 Task: Sort the products by relevance.
Action: Mouse moved to (45, 344)
Screenshot: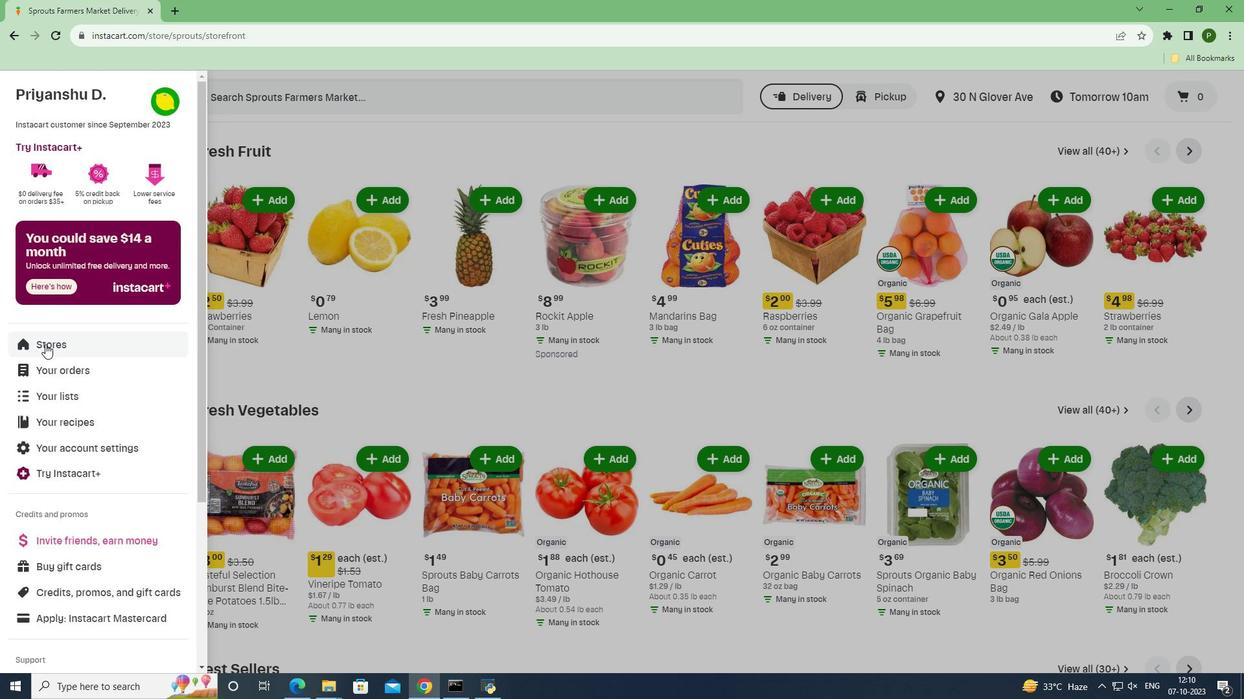 
Action: Mouse pressed left at (45, 344)
Screenshot: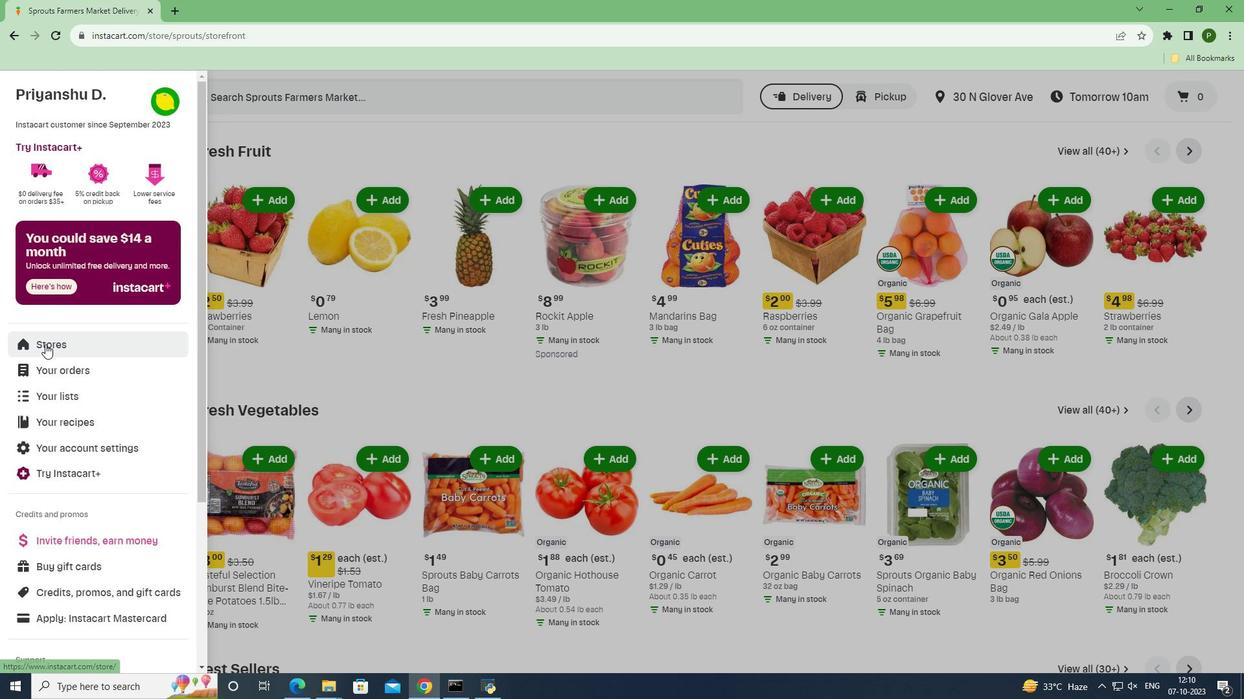
Action: Mouse moved to (301, 154)
Screenshot: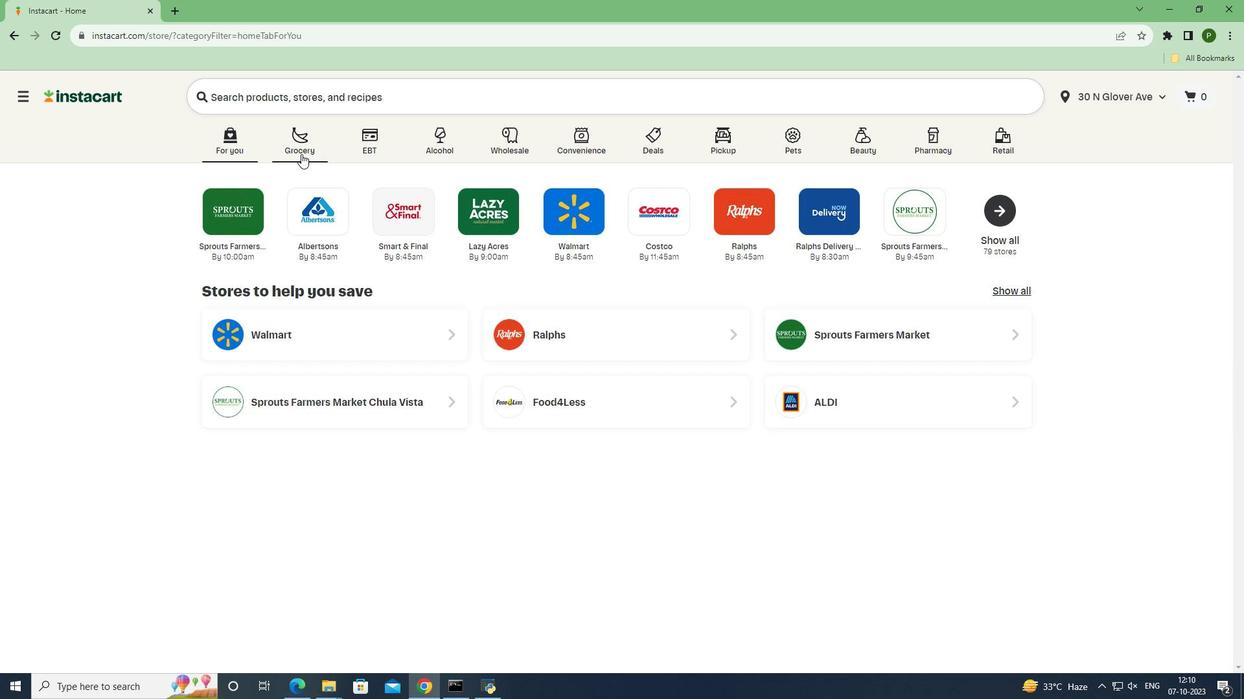 
Action: Mouse pressed left at (301, 154)
Screenshot: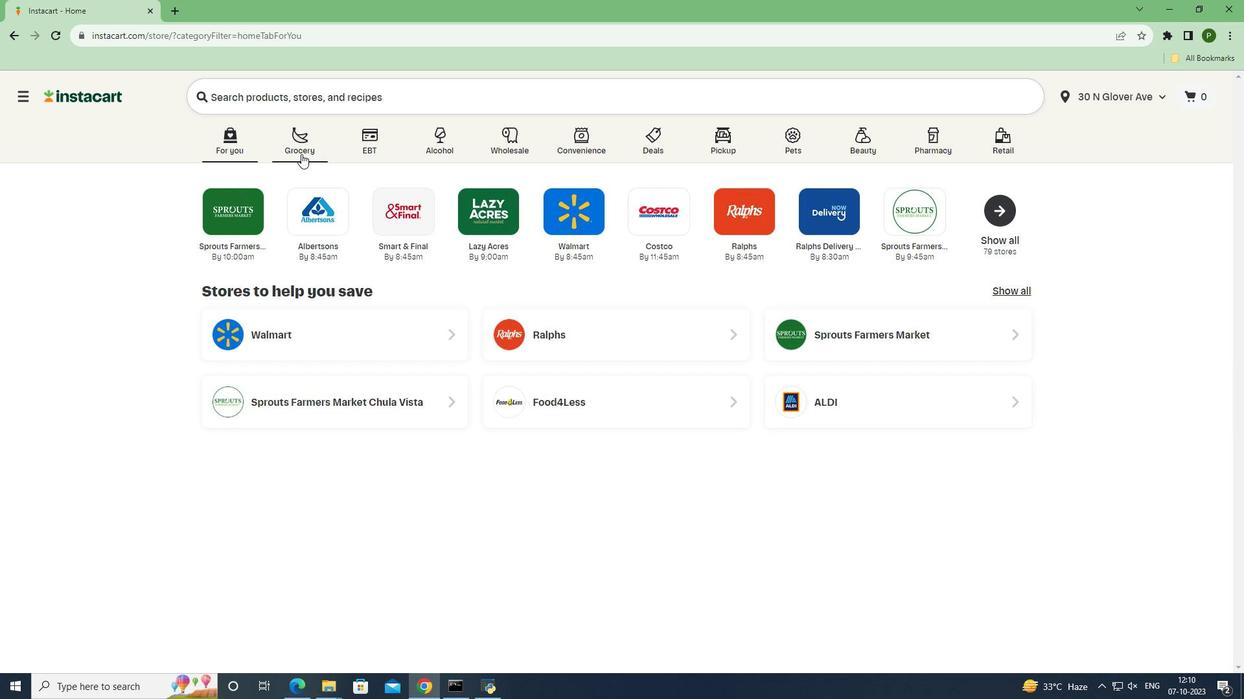 
Action: Mouse moved to (531, 305)
Screenshot: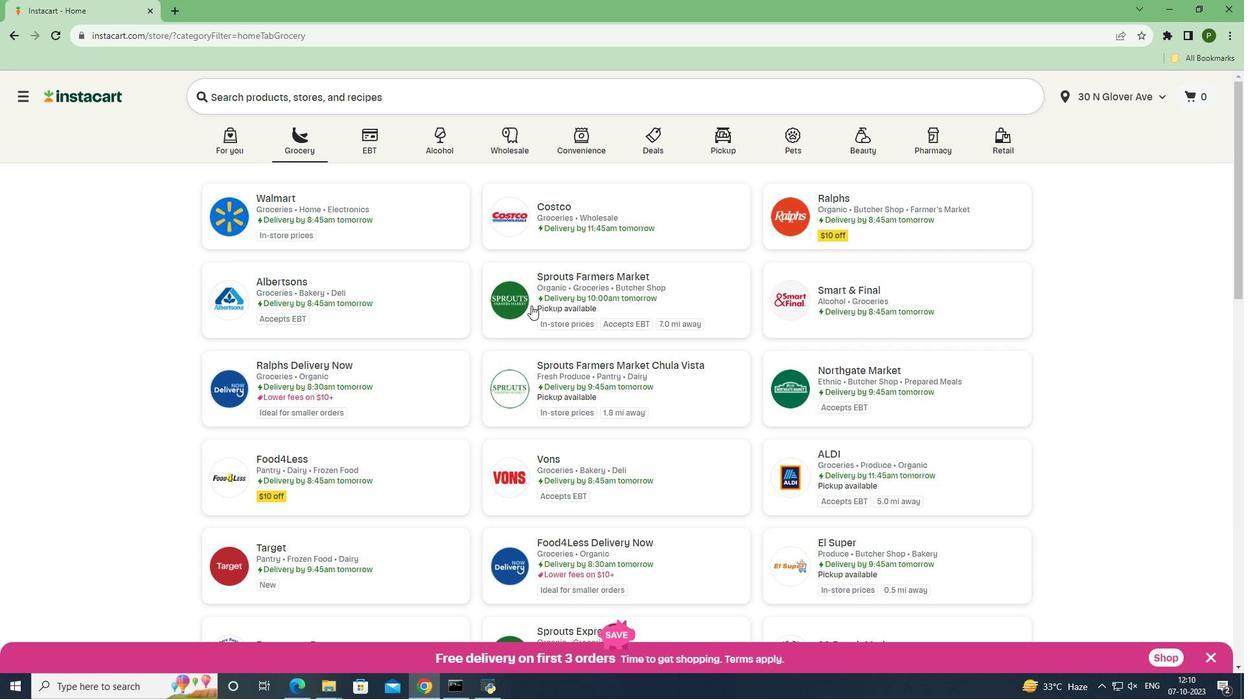 
Action: Mouse pressed left at (531, 305)
Screenshot: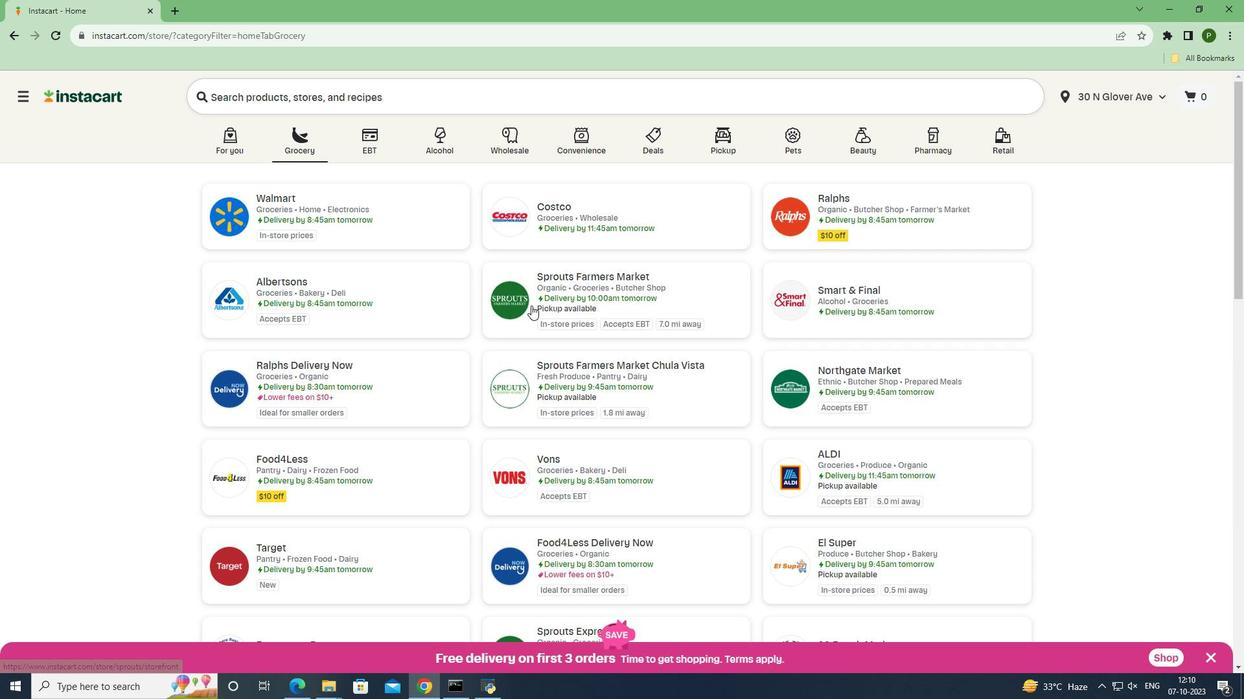 
Action: Mouse moved to (92, 419)
Screenshot: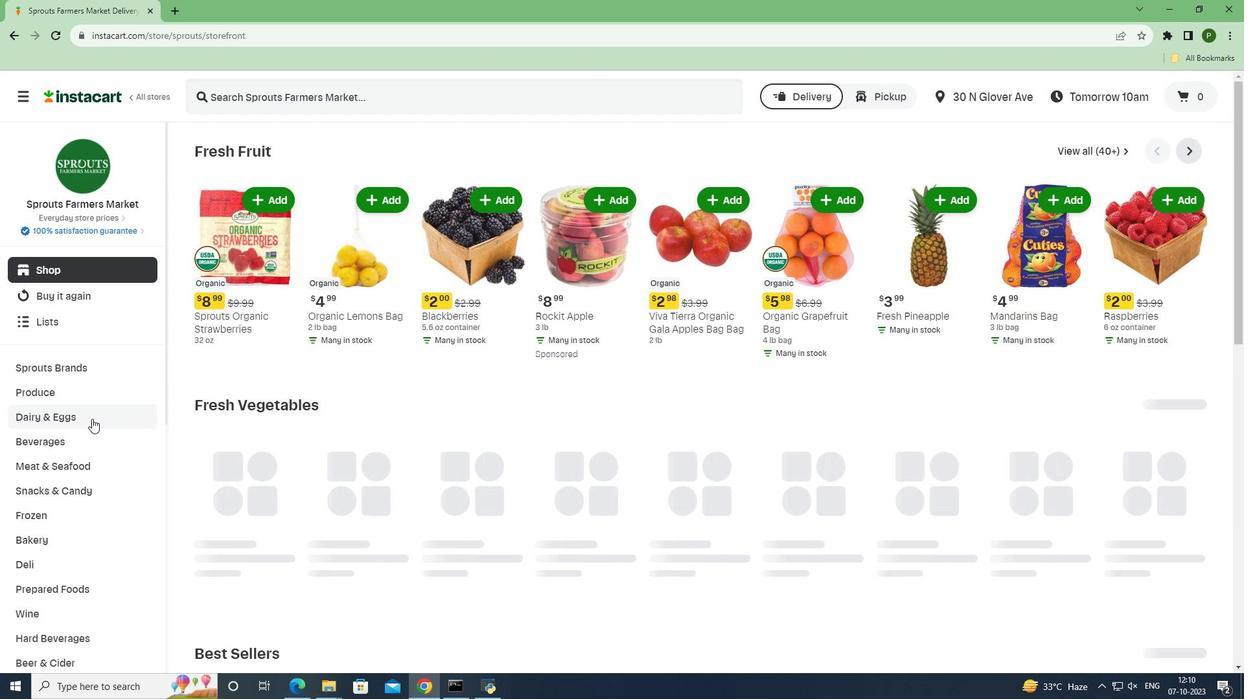 
Action: Mouse pressed left at (92, 419)
Screenshot: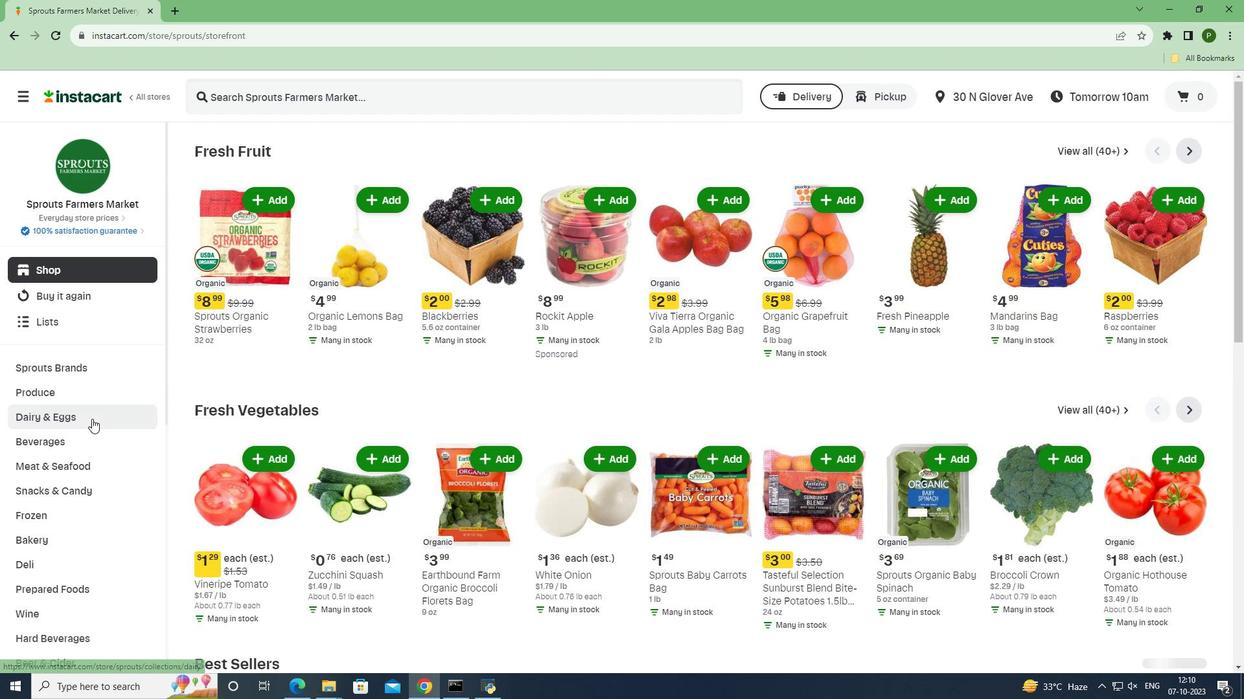 
Action: Mouse moved to (60, 489)
Screenshot: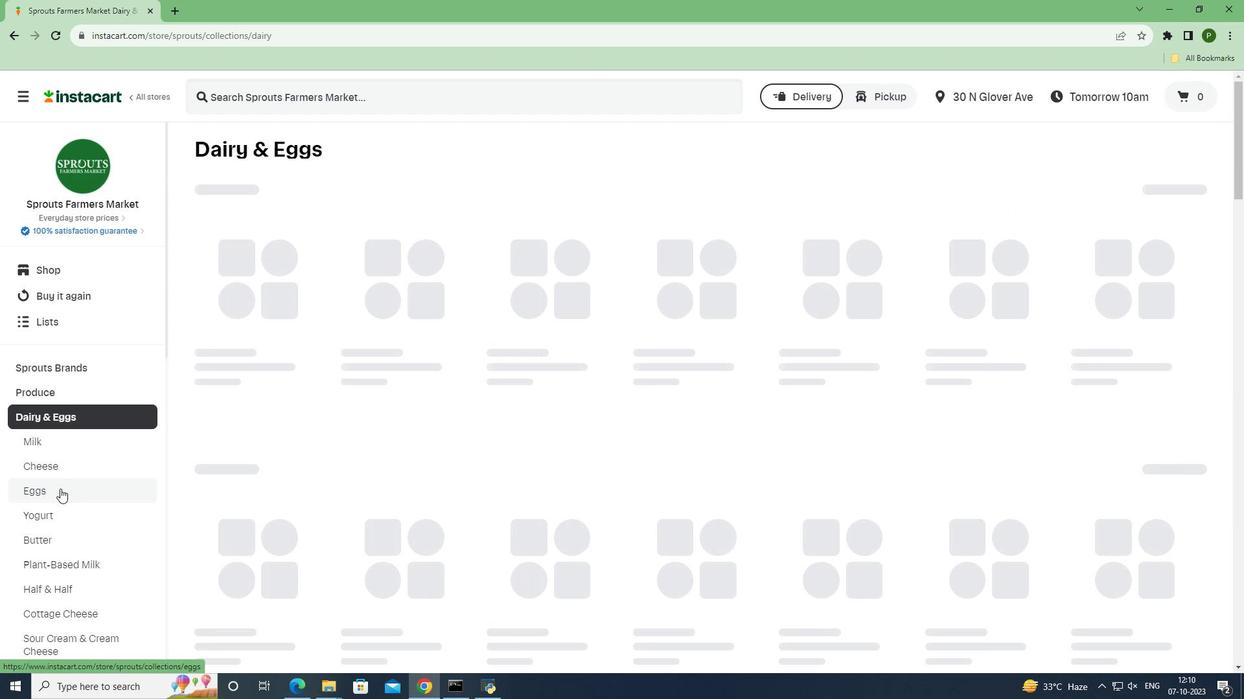 
Action: Mouse pressed left at (60, 489)
Screenshot: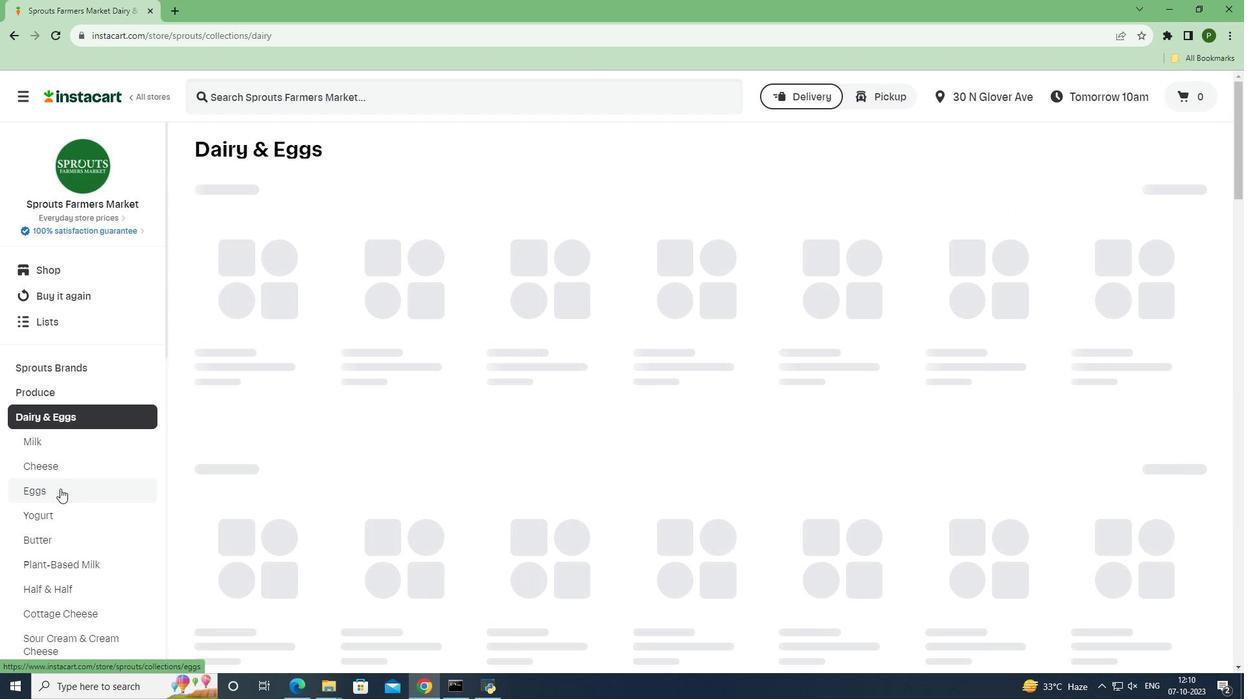 
Action: Mouse moved to (1141, 201)
Screenshot: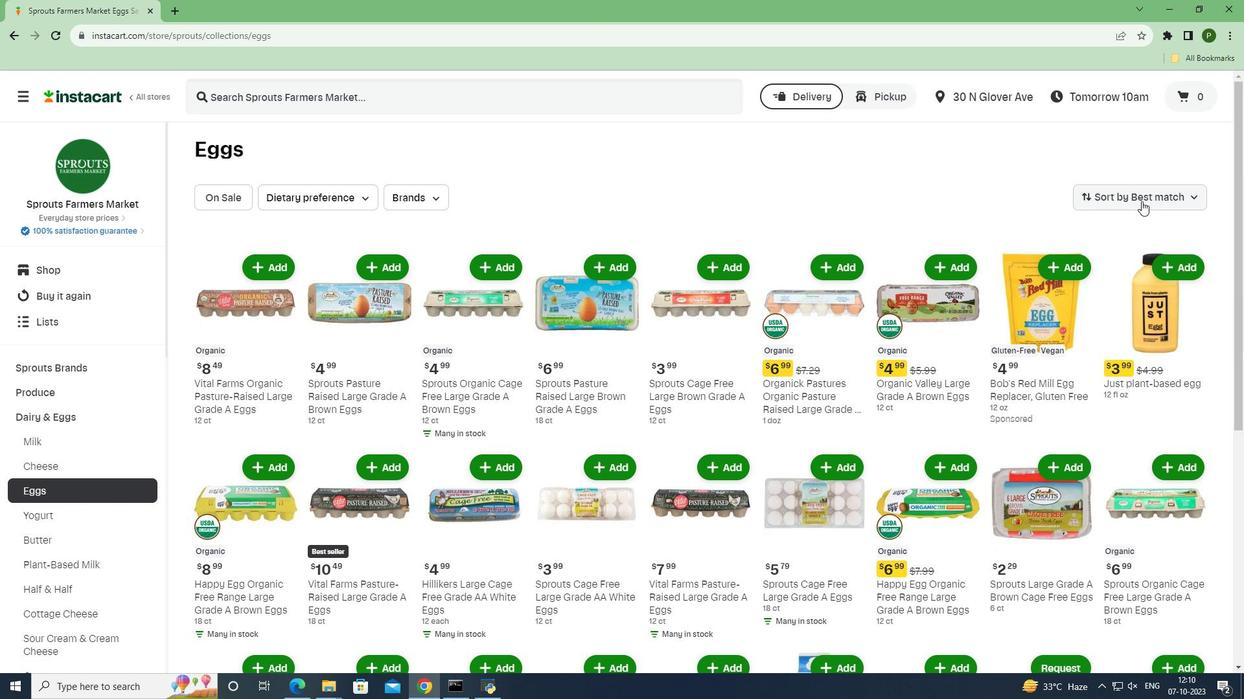 
Action: Mouse pressed left at (1141, 201)
Screenshot: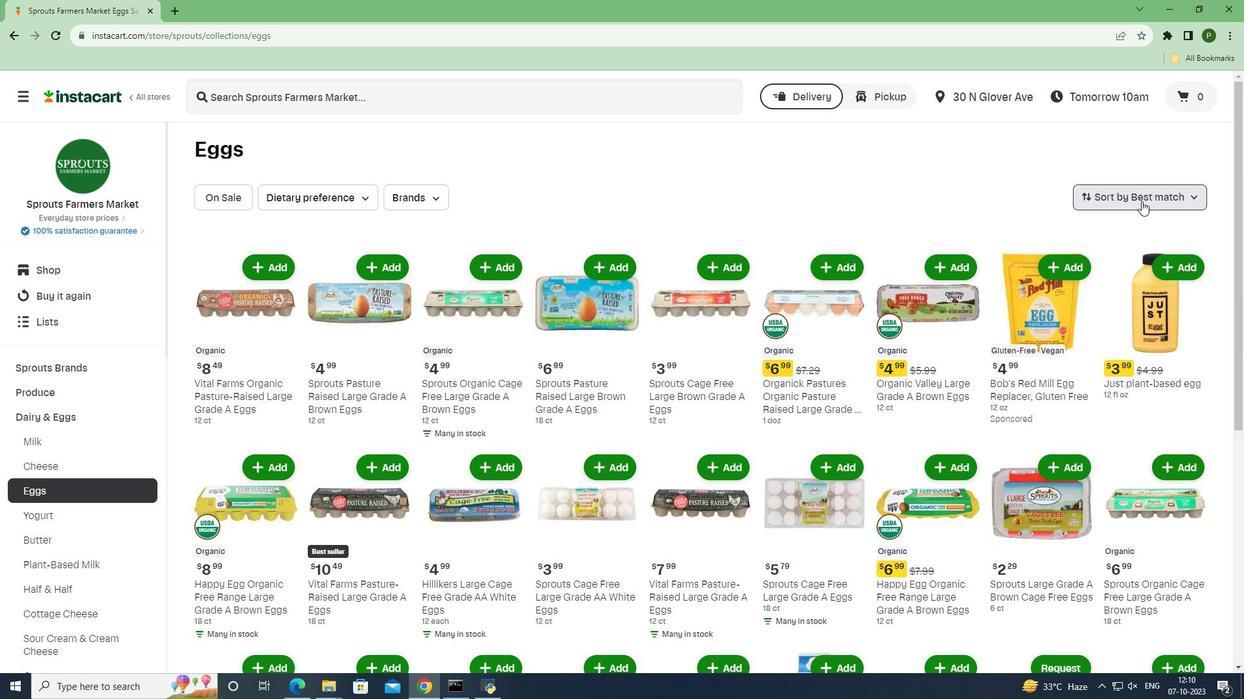 
Action: Mouse moved to (1114, 388)
Screenshot: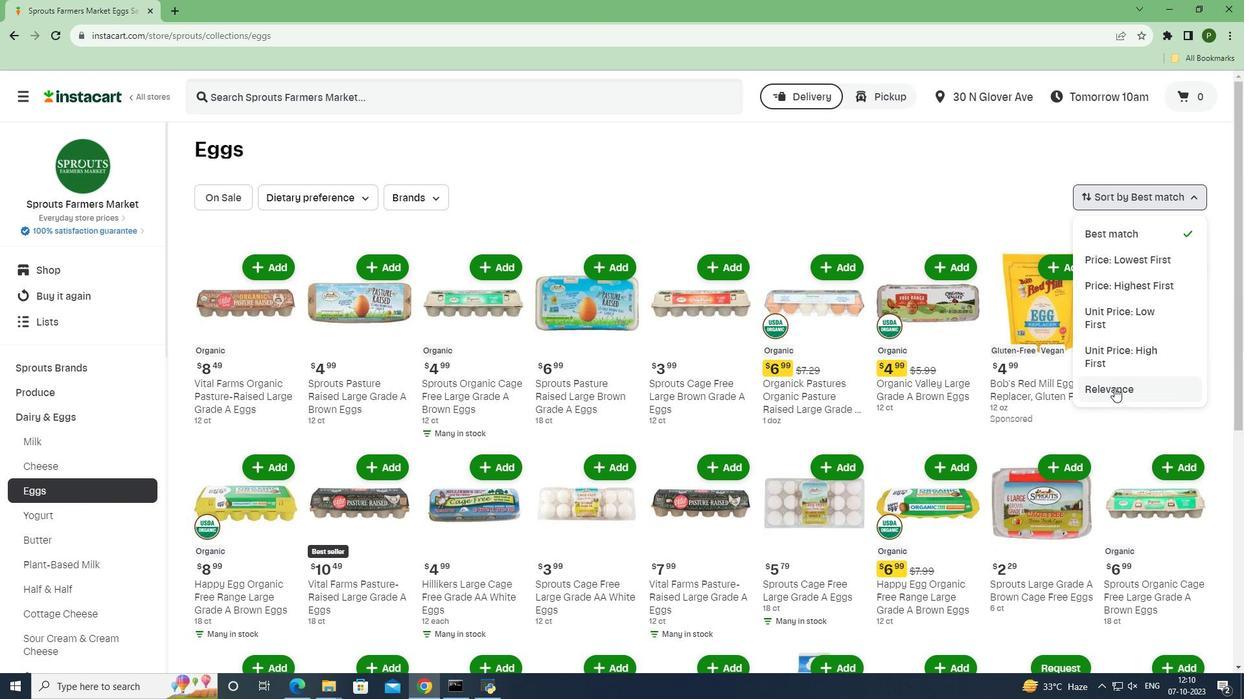 
Action: Mouse pressed left at (1114, 388)
Screenshot: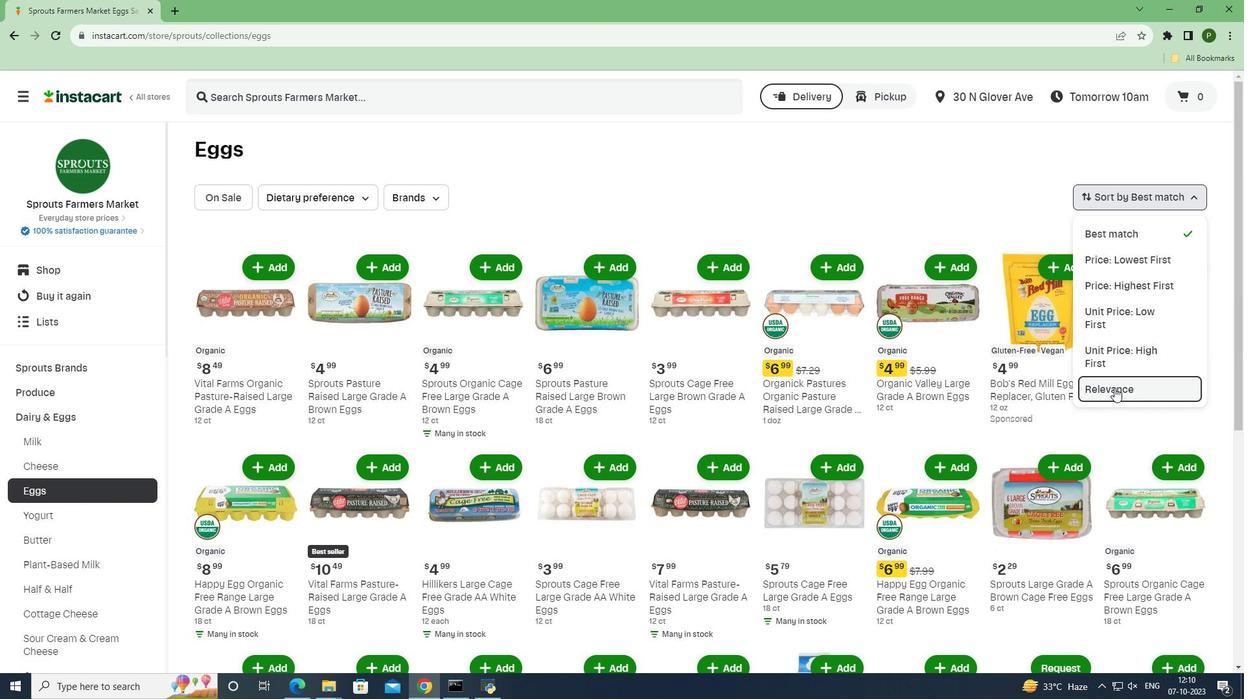 
Action: Mouse moved to (997, 416)
Screenshot: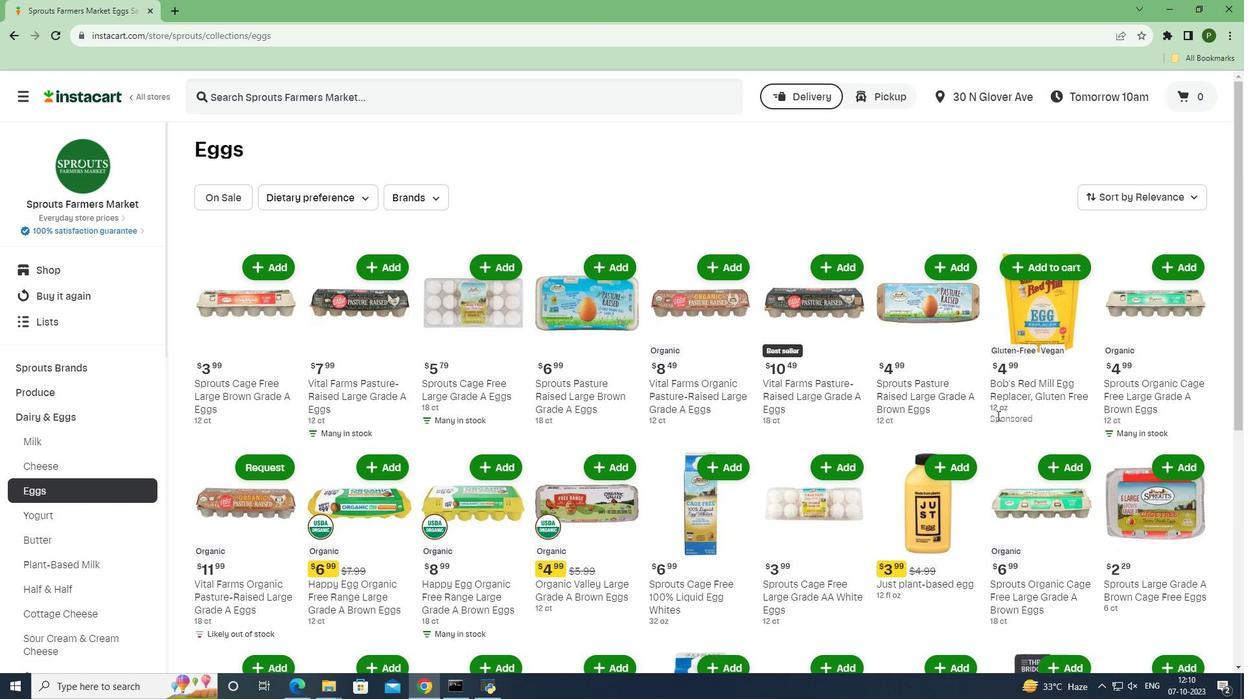 
